 Task: Specify the meeting address as "804 Forest Drive".
Action: Mouse moved to (96, 109)
Screenshot: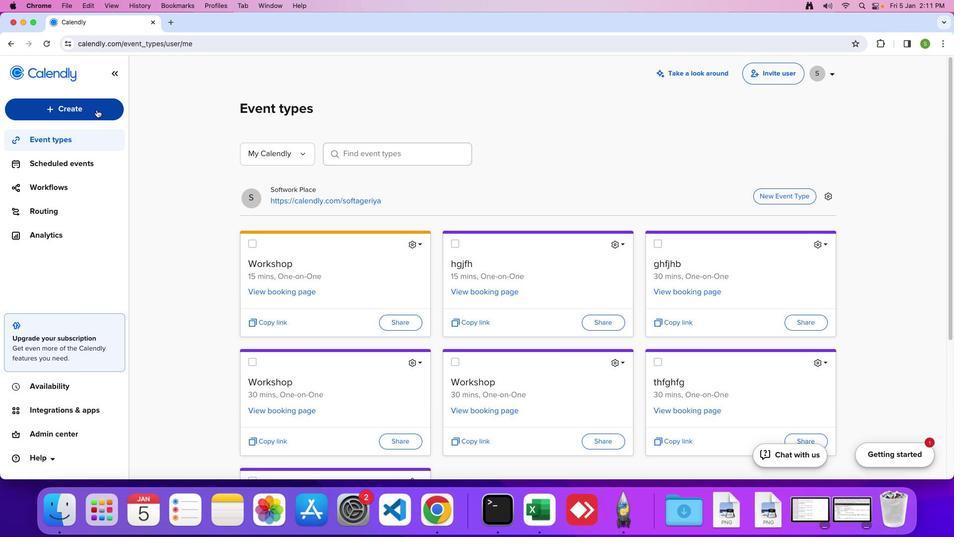 
Action: Mouse pressed left at (96, 109)
Screenshot: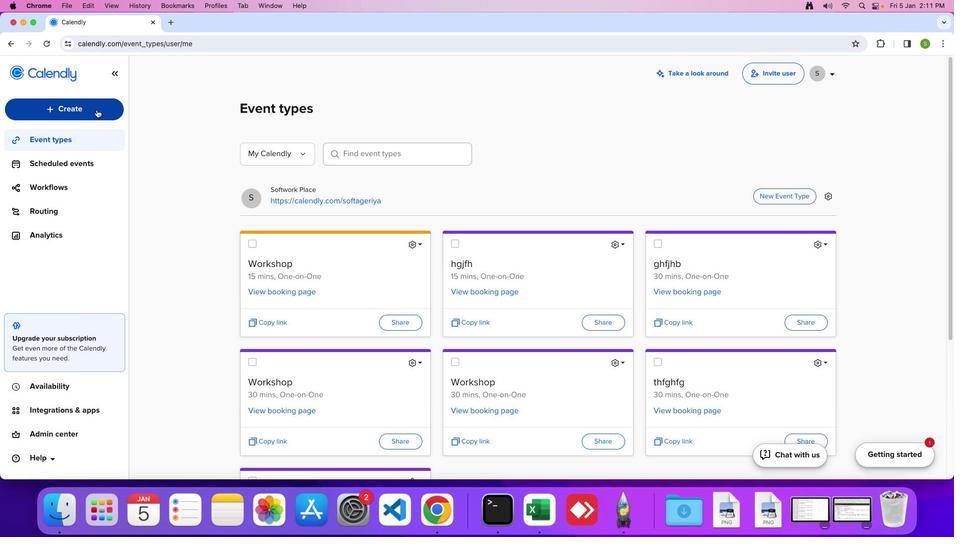
Action: Mouse moved to (71, 224)
Screenshot: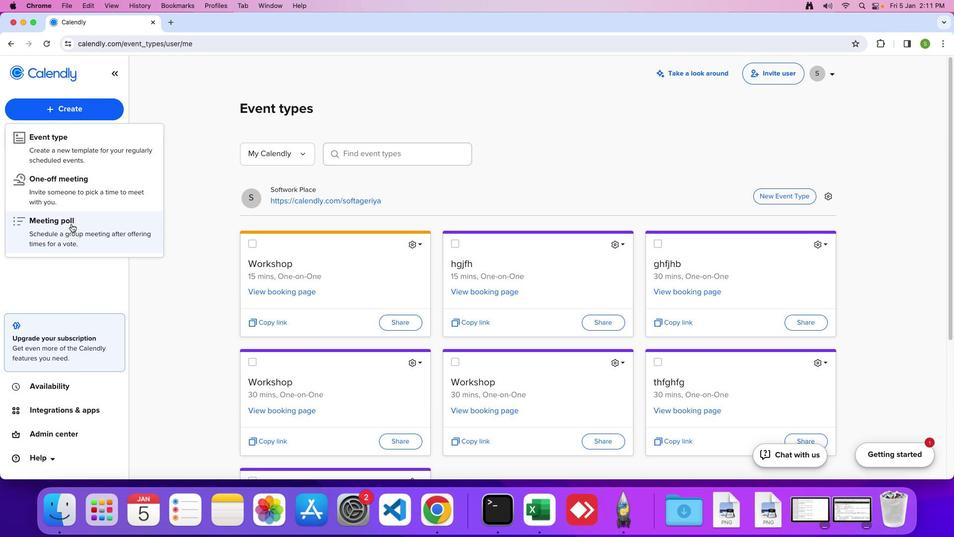 
Action: Mouse pressed left at (71, 224)
Screenshot: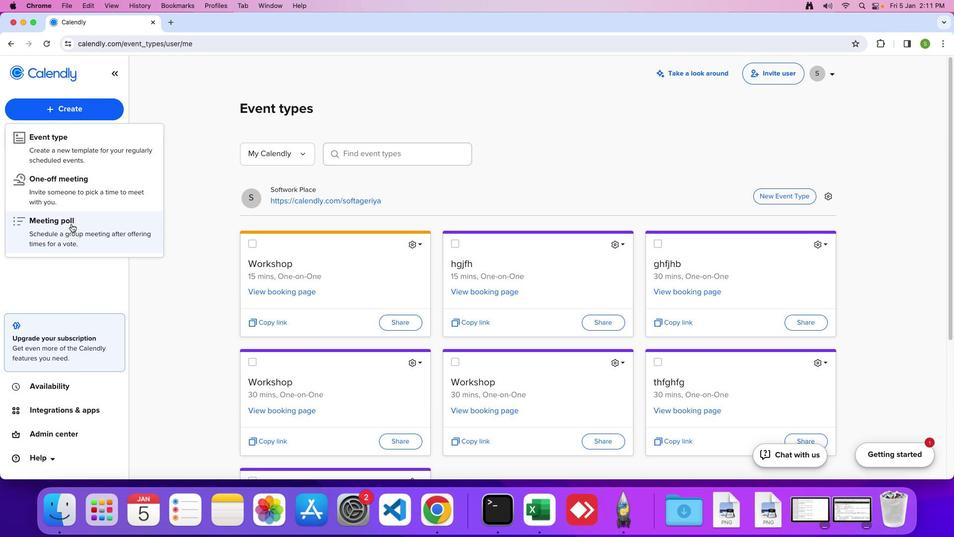 
Action: Mouse moved to (800, 163)
Screenshot: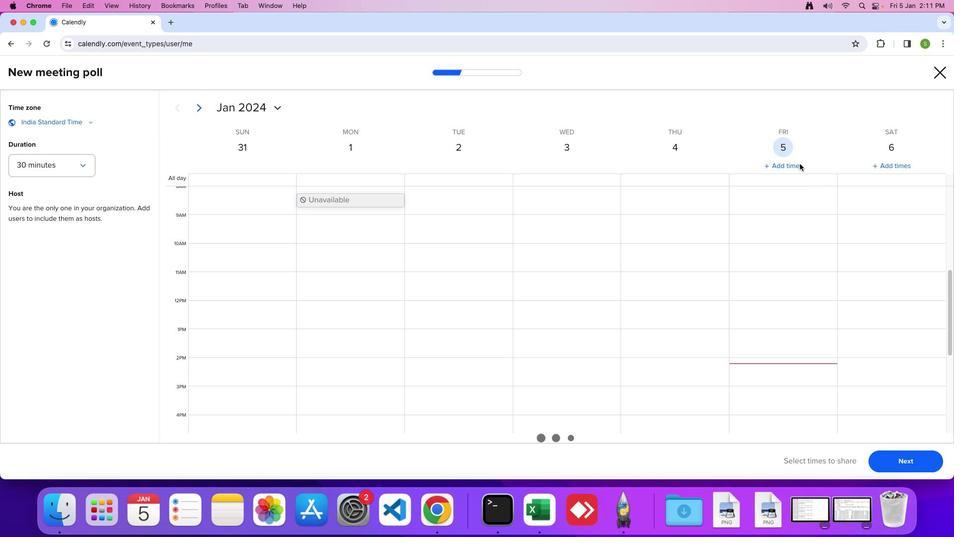 
Action: Mouse pressed left at (800, 163)
Screenshot: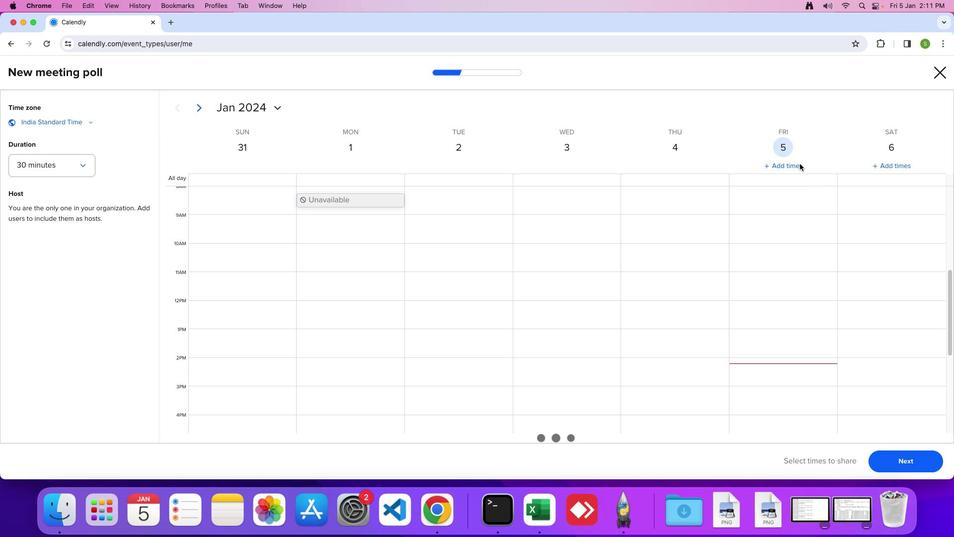 
Action: Mouse moved to (891, 463)
Screenshot: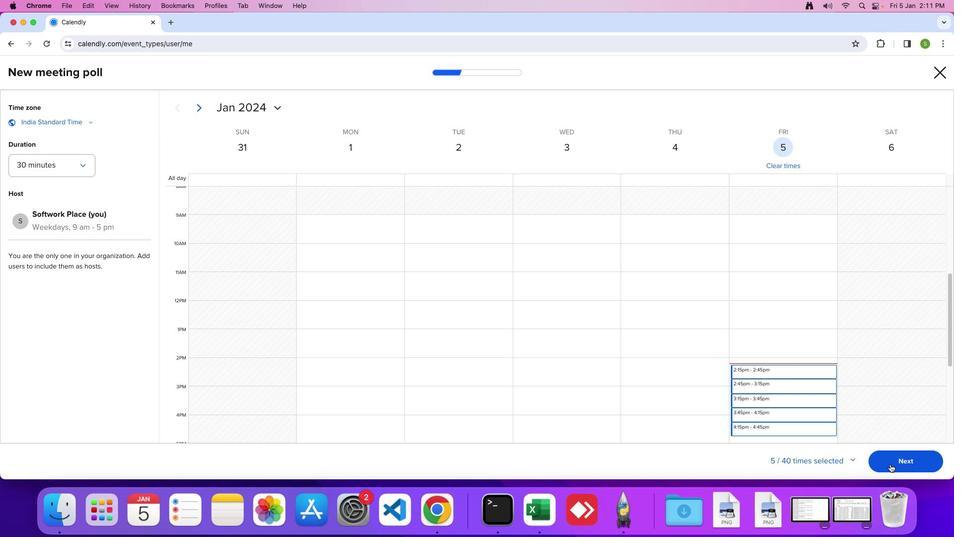 
Action: Mouse pressed left at (891, 463)
Screenshot: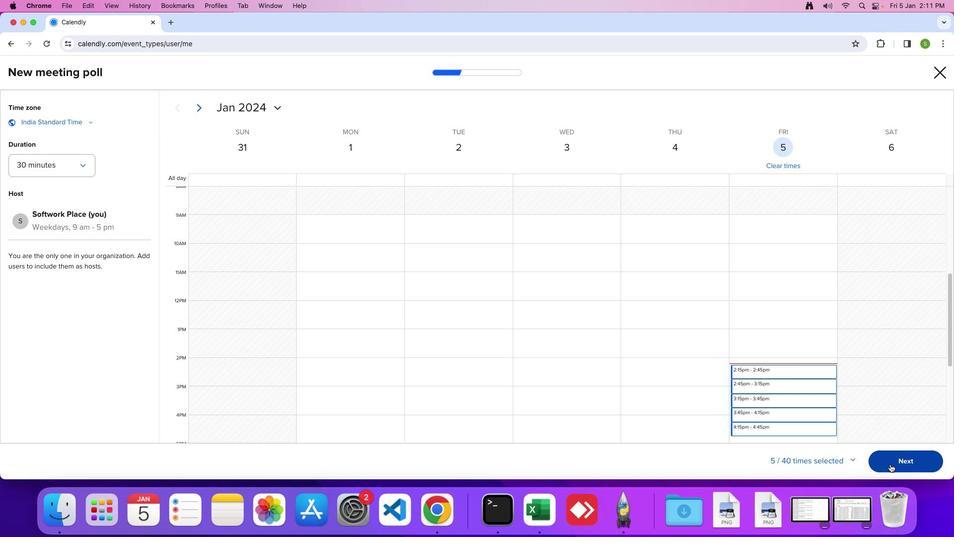 
Action: Mouse moved to (506, 347)
Screenshot: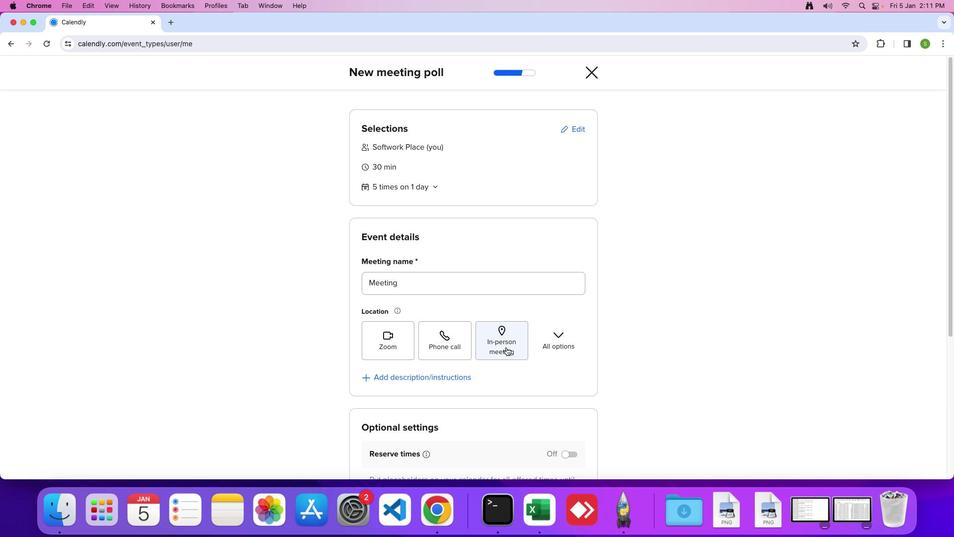 
Action: Mouse pressed left at (506, 347)
Screenshot: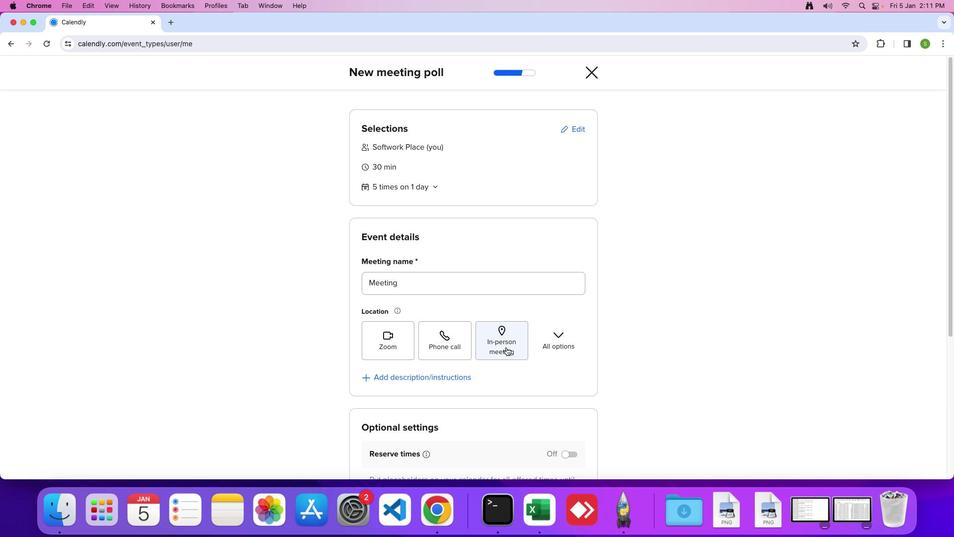 
Action: Mouse moved to (436, 173)
Screenshot: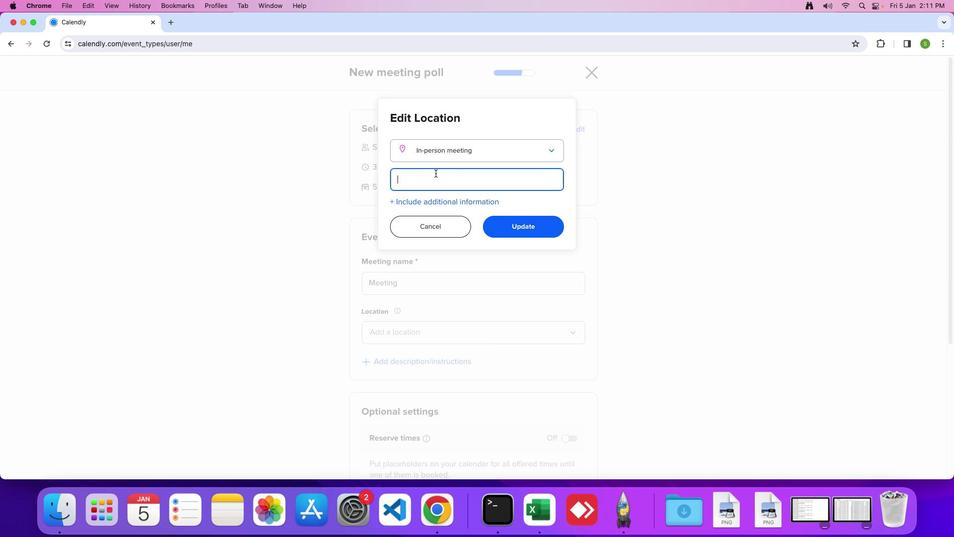 
Action: Mouse pressed left at (436, 173)
Screenshot: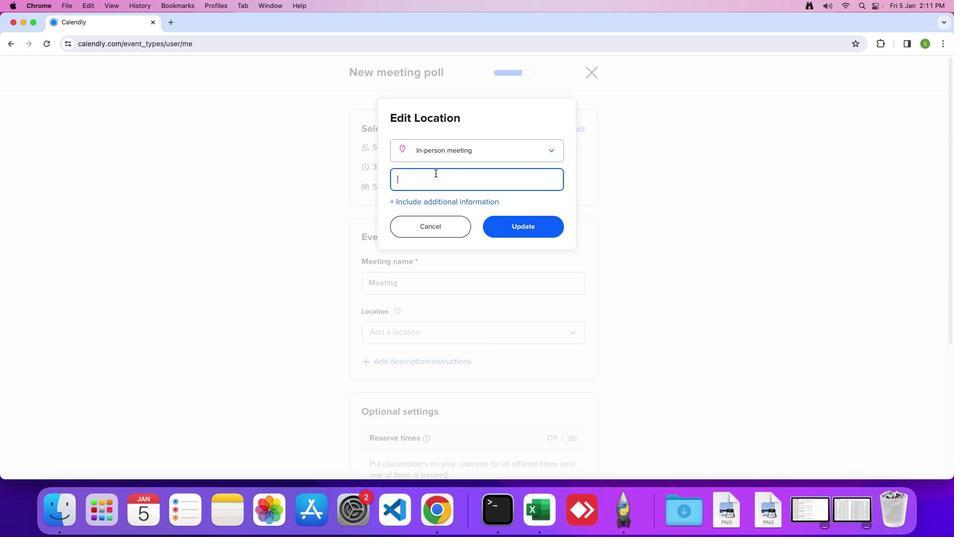 
Action: Mouse moved to (438, 174)
Screenshot: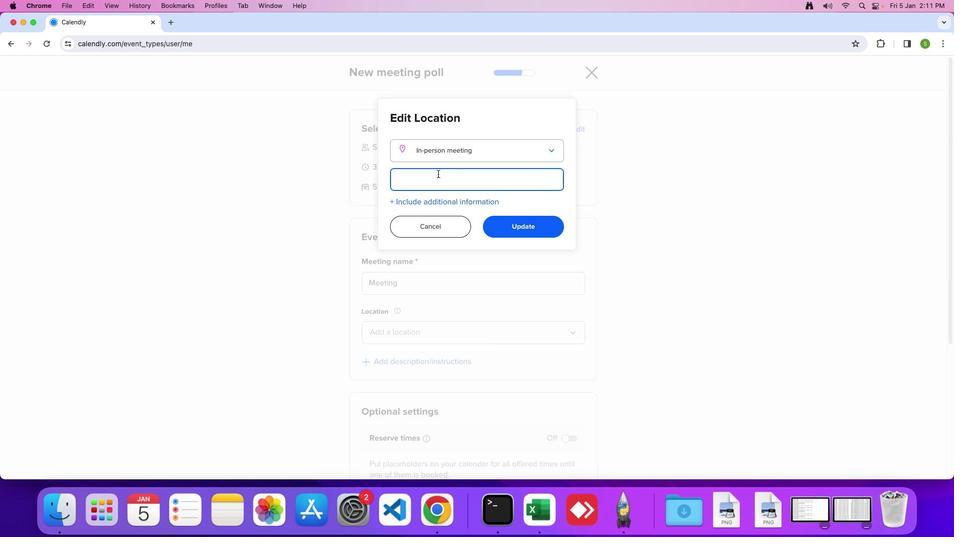 
Action: Key pressed '8''0''4'Key.space'F'Key.caps_lock'o''r''e''s''t'Key.spaceKey.shift'D''r''i''v''e'
Screenshot: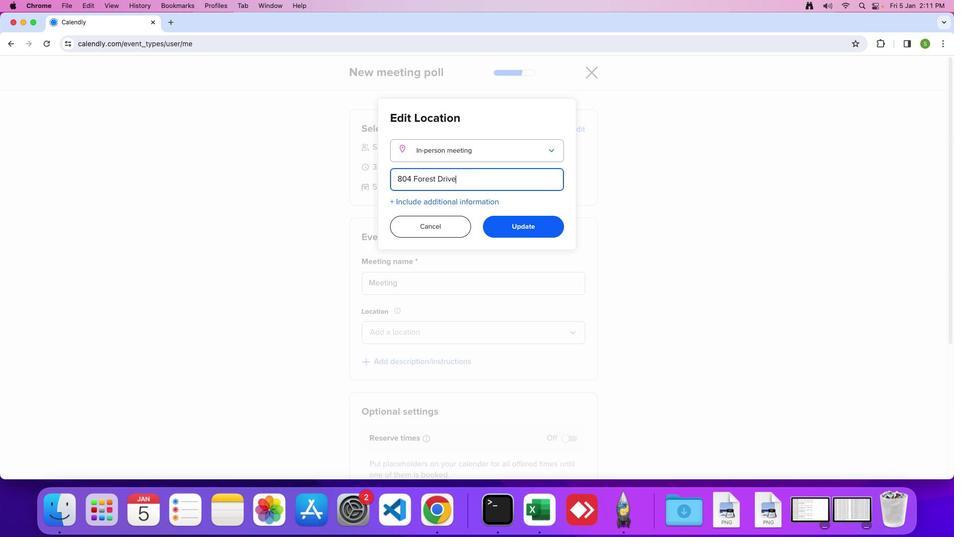 
